 Task: Create a section Agile Ambassadors and in the section, add a milestone Performance Improvements in the project AgileBazaar
Action: Mouse moved to (208, 575)
Screenshot: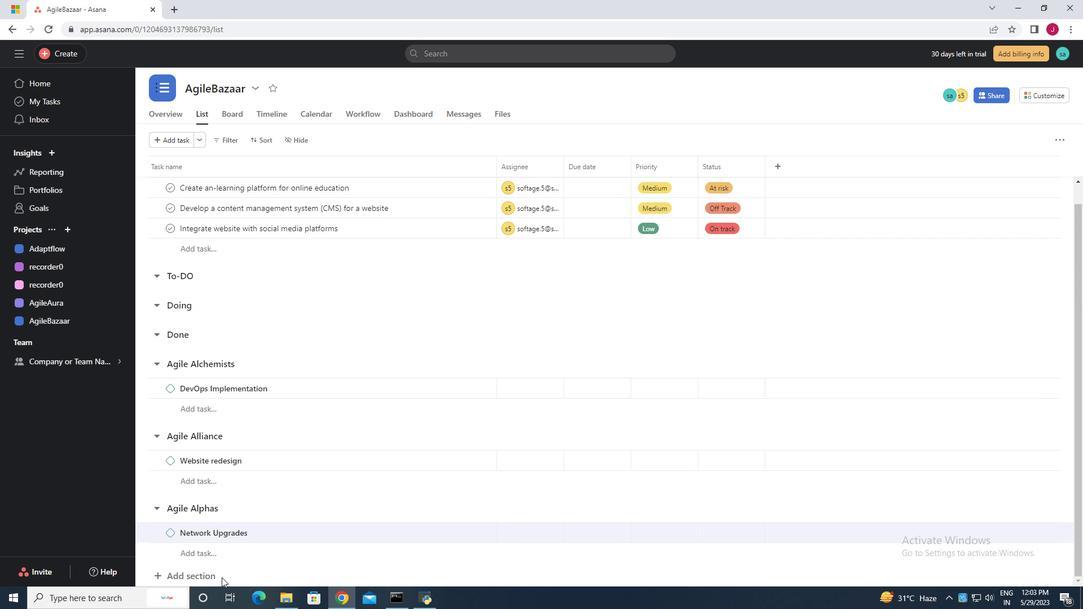 
Action: Mouse pressed left at (208, 575)
Screenshot: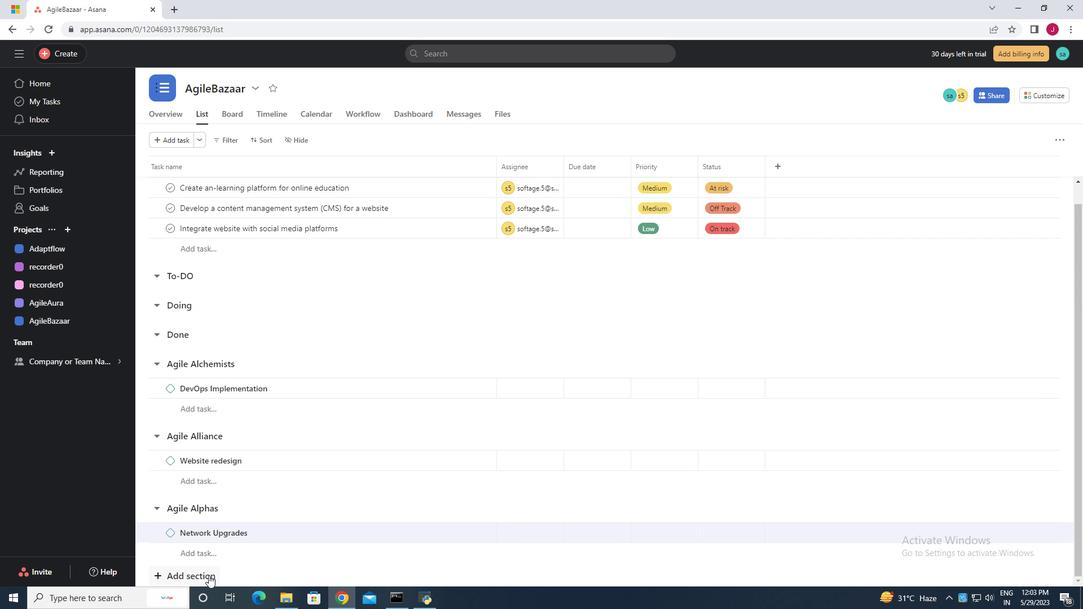 
Action: Mouse moved to (210, 577)
Screenshot: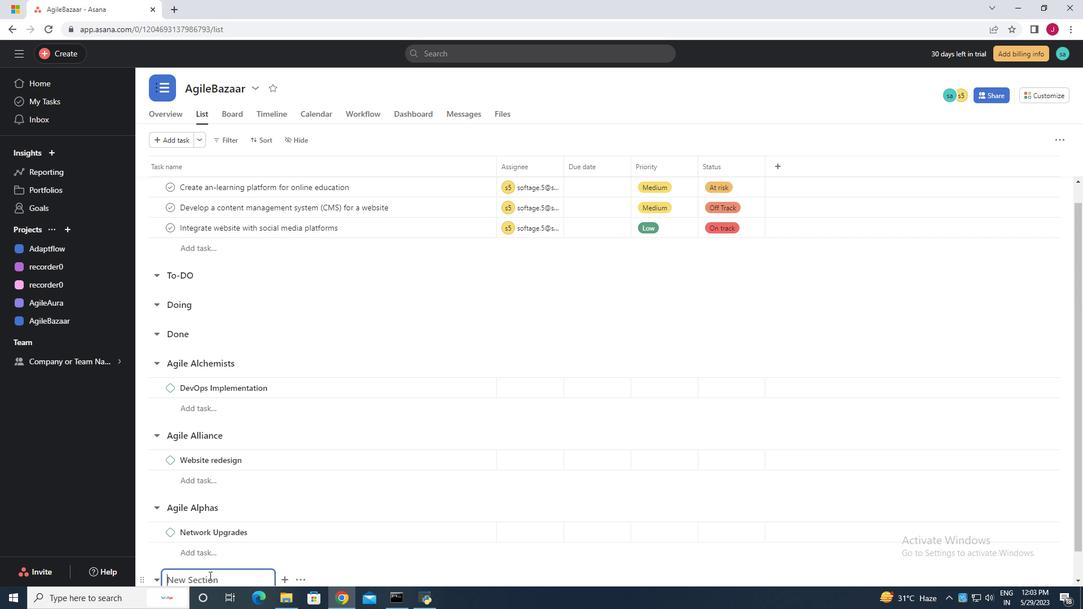 
Action: Mouse scrolled (210, 576) with delta (0, 0)
Screenshot: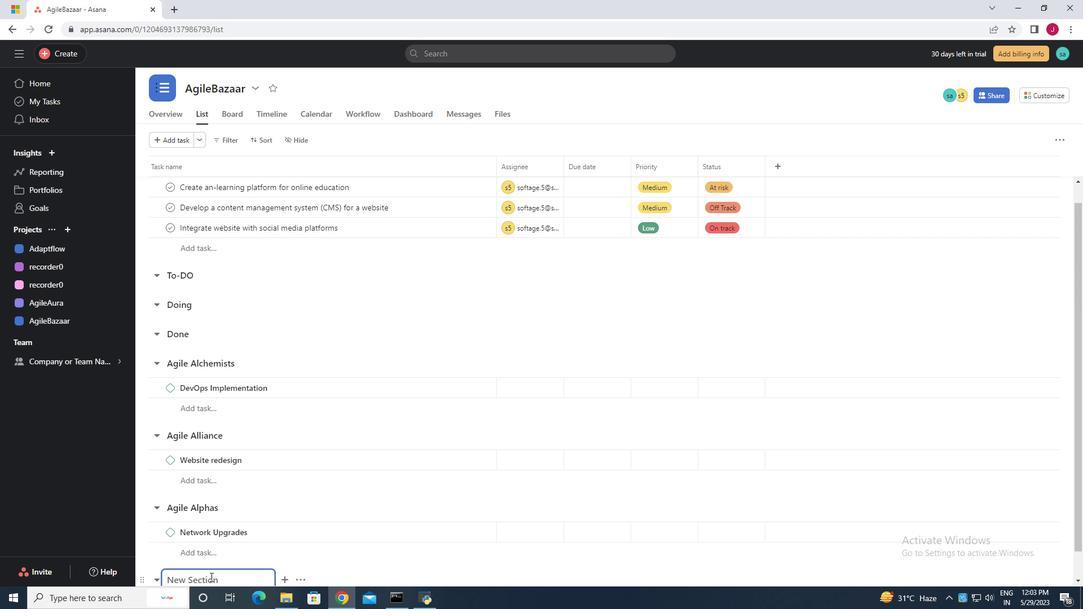 
Action: Mouse scrolled (210, 576) with delta (0, 0)
Screenshot: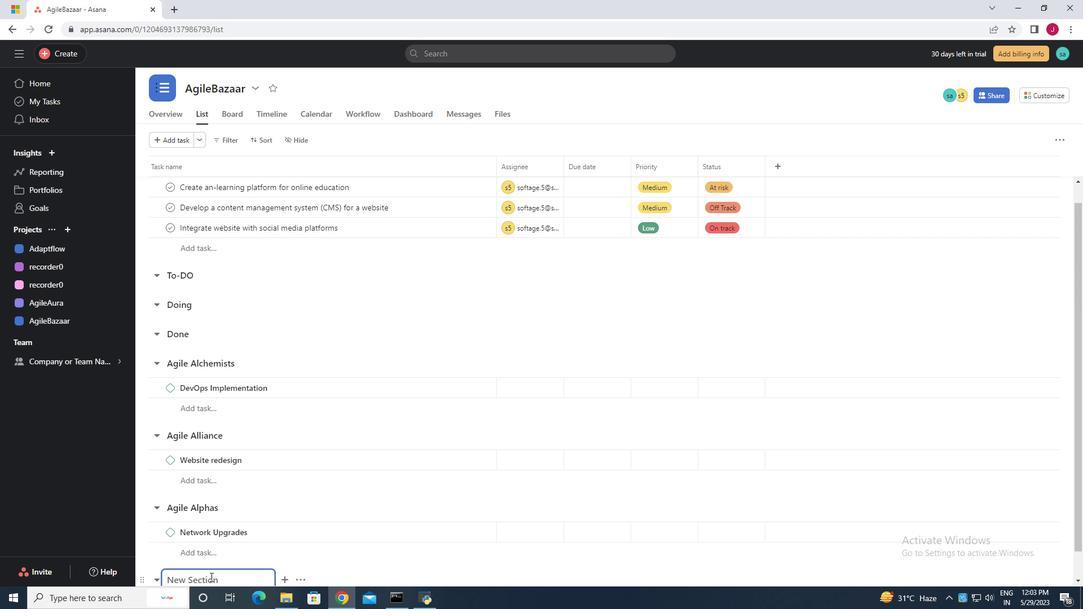 
Action: Mouse scrolled (210, 576) with delta (0, 0)
Screenshot: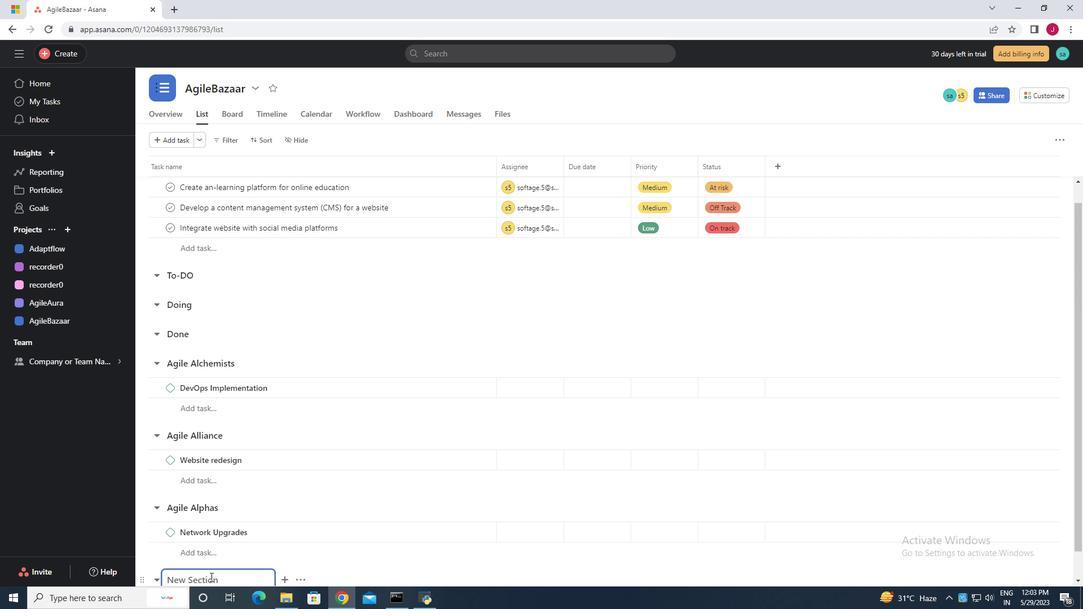 
Action: Mouse scrolled (210, 576) with delta (0, 0)
Screenshot: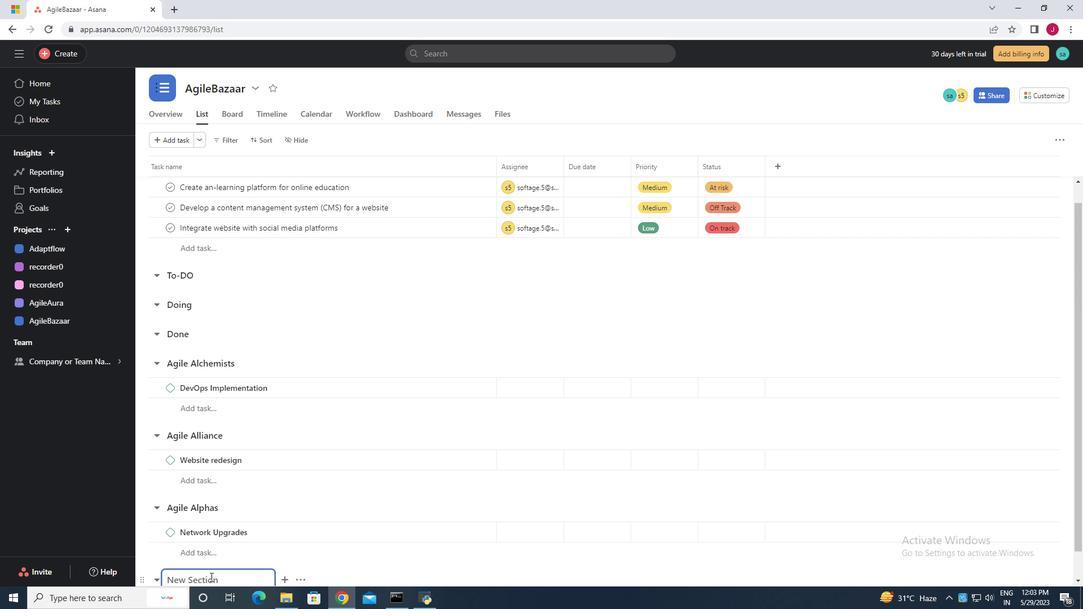 
Action: Mouse scrolled (210, 576) with delta (0, 0)
Screenshot: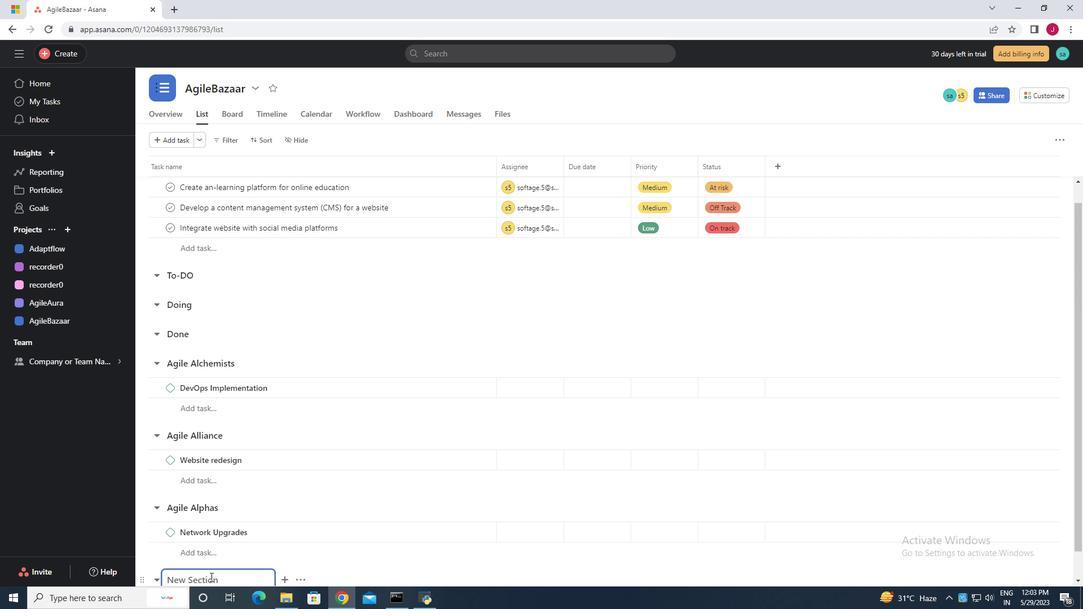 
Action: Key pressed <Key.caps_lock>A<Key.caps_lock>gile<Key.space><Key.caps_lock>A<Key.caps_lock>mbassador
Screenshot: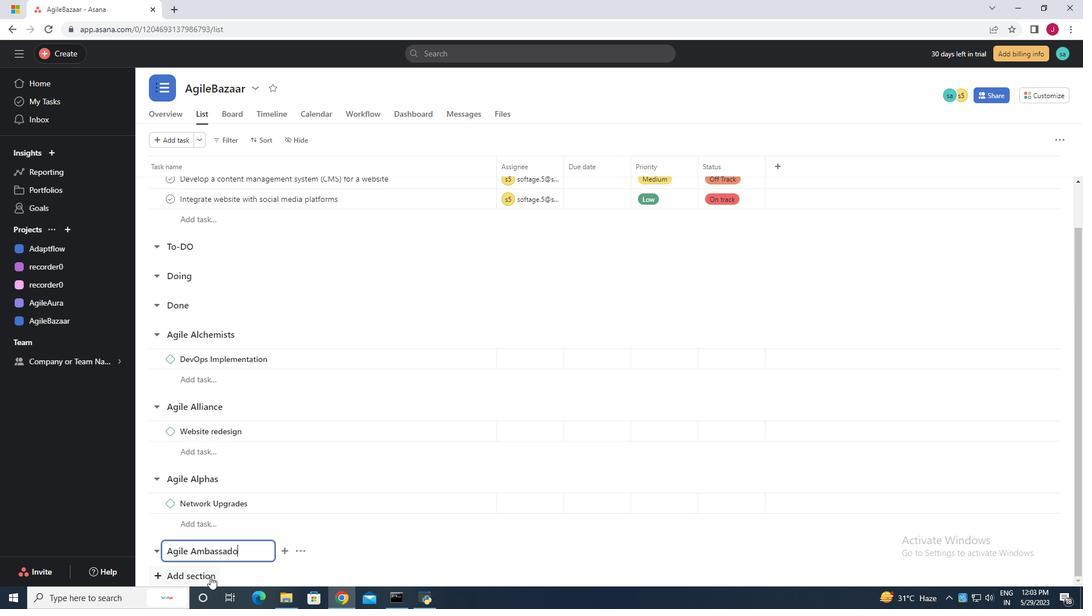 
Action: Mouse moved to (293, 551)
Screenshot: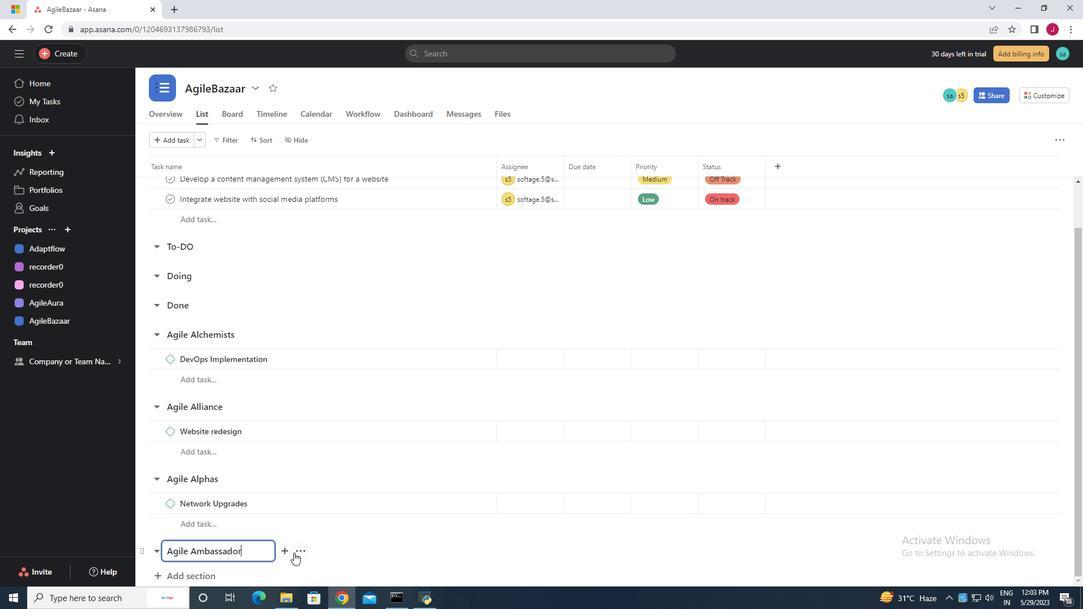 
Action: Key pressed <Key.enter>
Screenshot: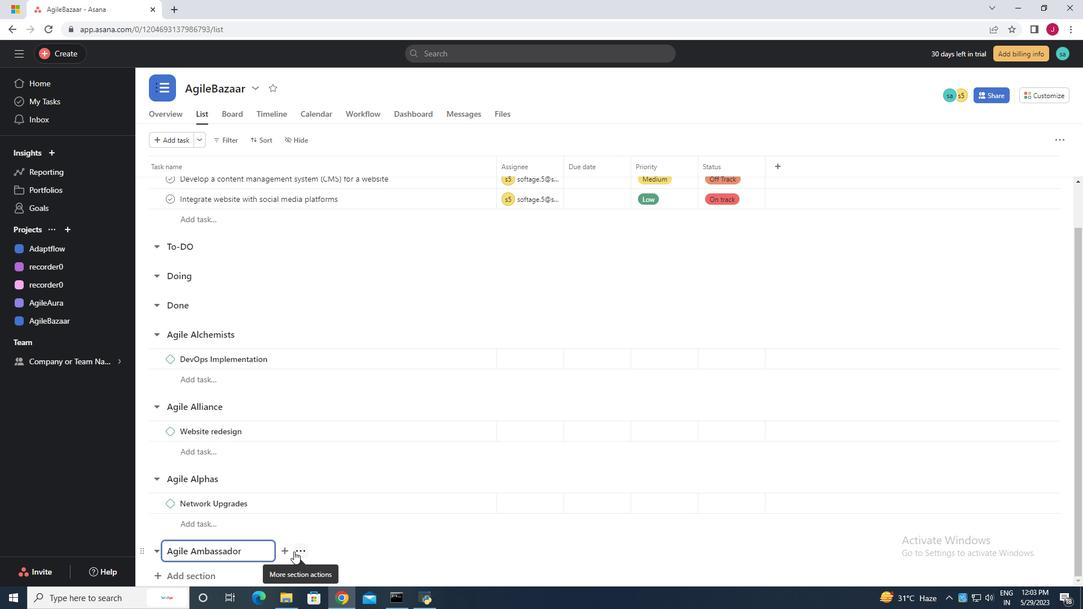
Action: Mouse moved to (295, 572)
Screenshot: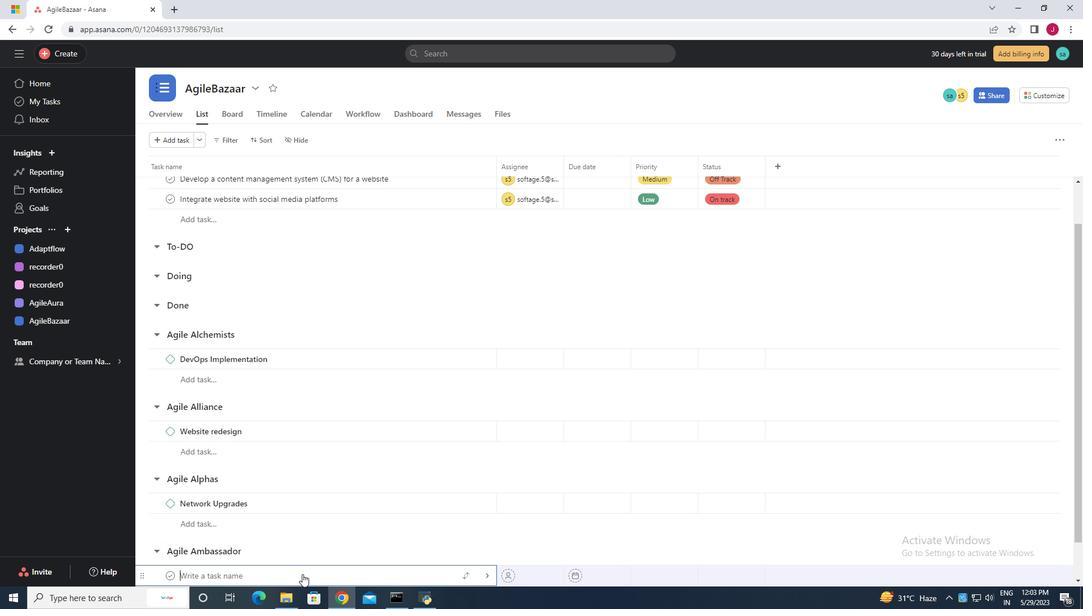 
Action: Key pressed <Key.caps_lock>P<Key.caps_lock>erformance<Key.space><Key.caps_lock>I<Key.caps_lock>mprovements
Screenshot: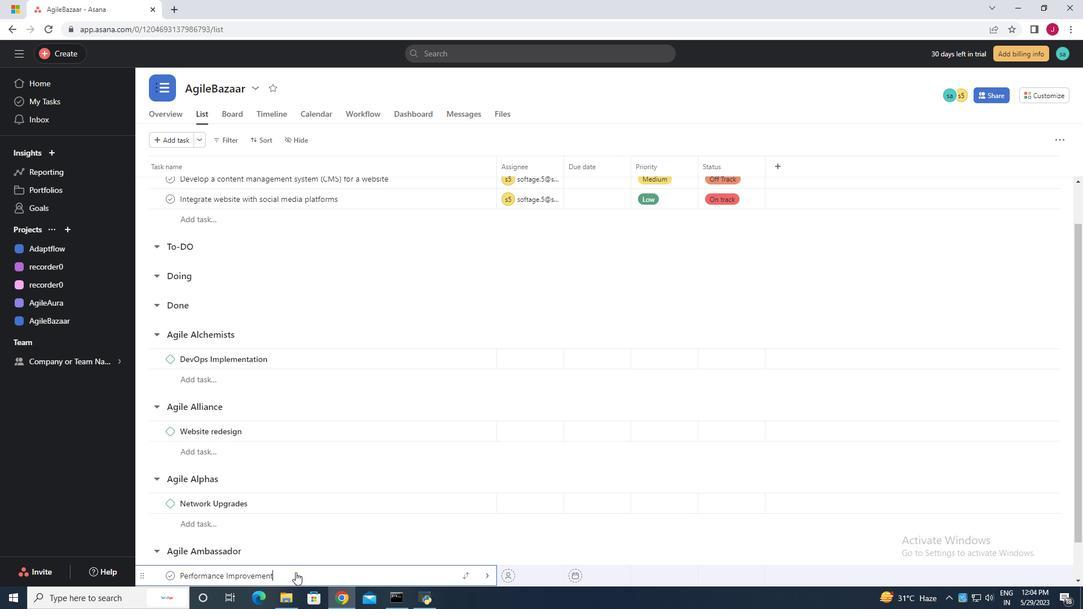 
Action: Mouse moved to (490, 576)
Screenshot: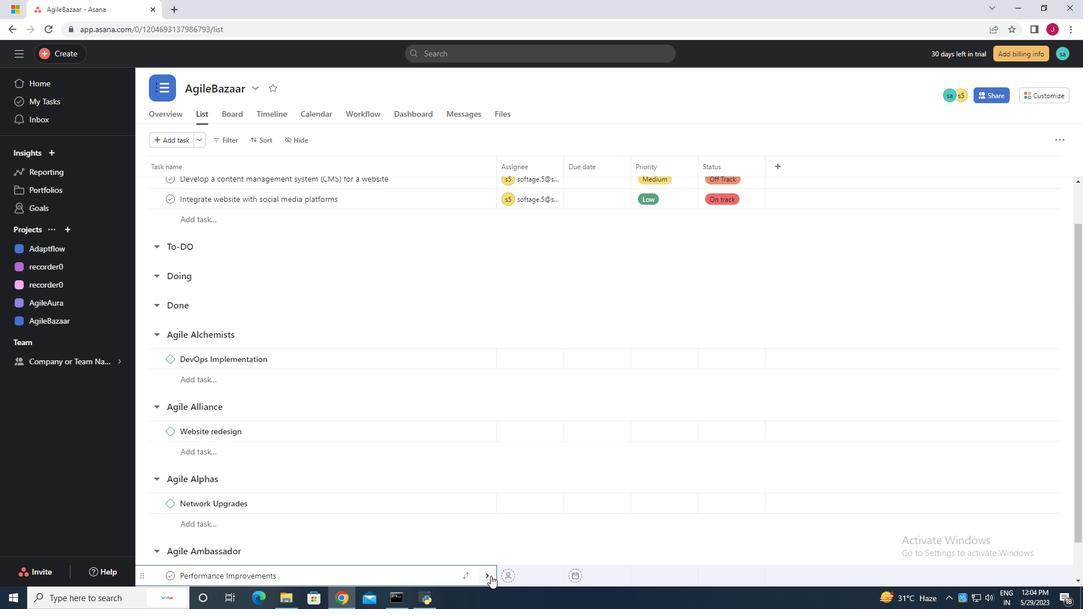 
Action: Mouse pressed left at (490, 576)
Screenshot: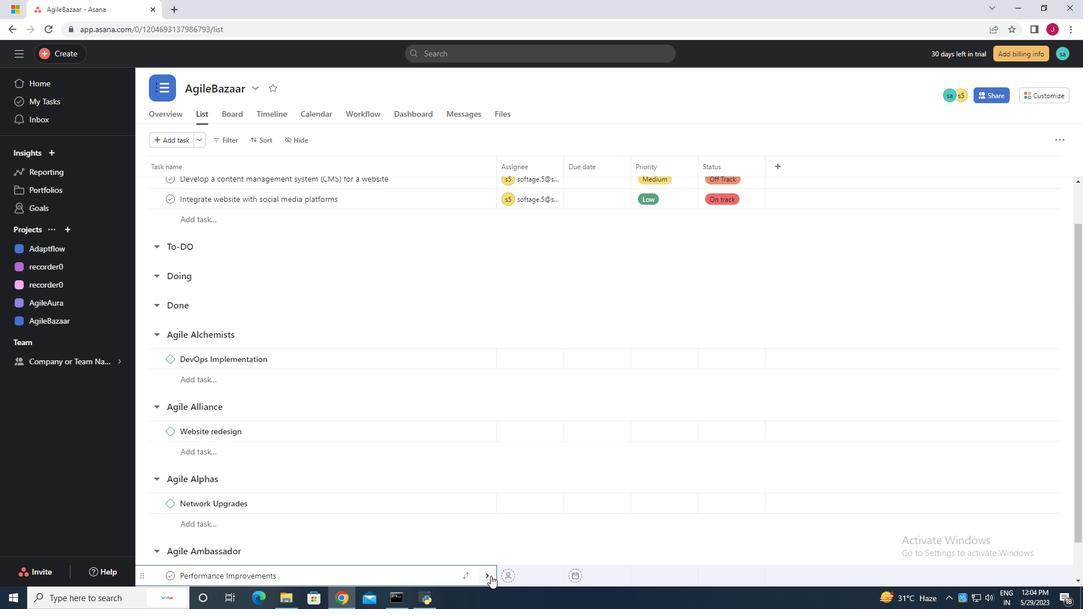 
Action: Mouse moved to (1040, 139)
Screenshot: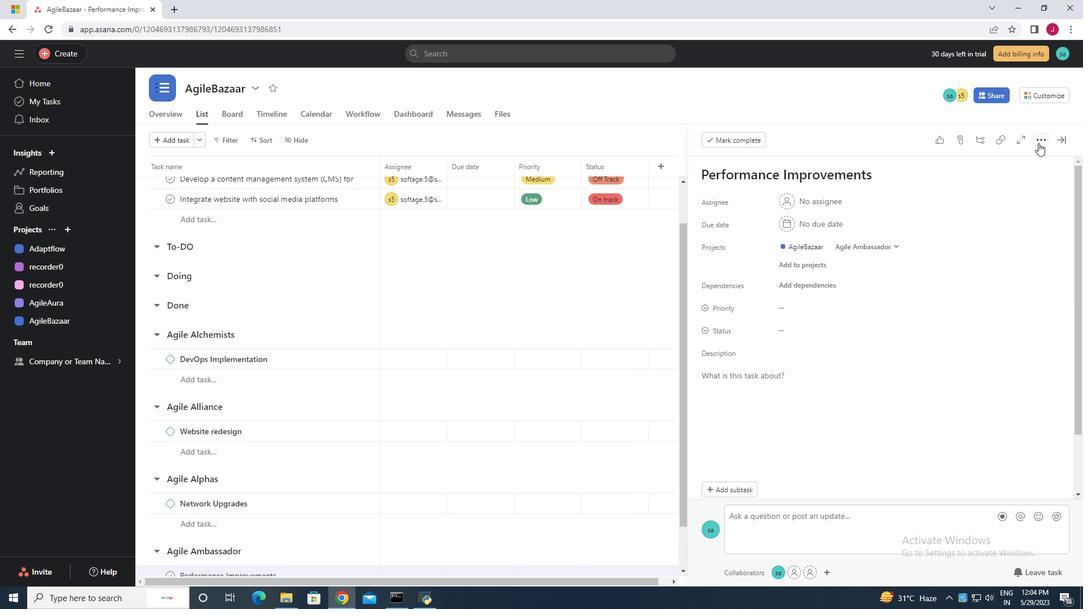 
Action: Mouse pressed left at (1040, 139)
Screenshot: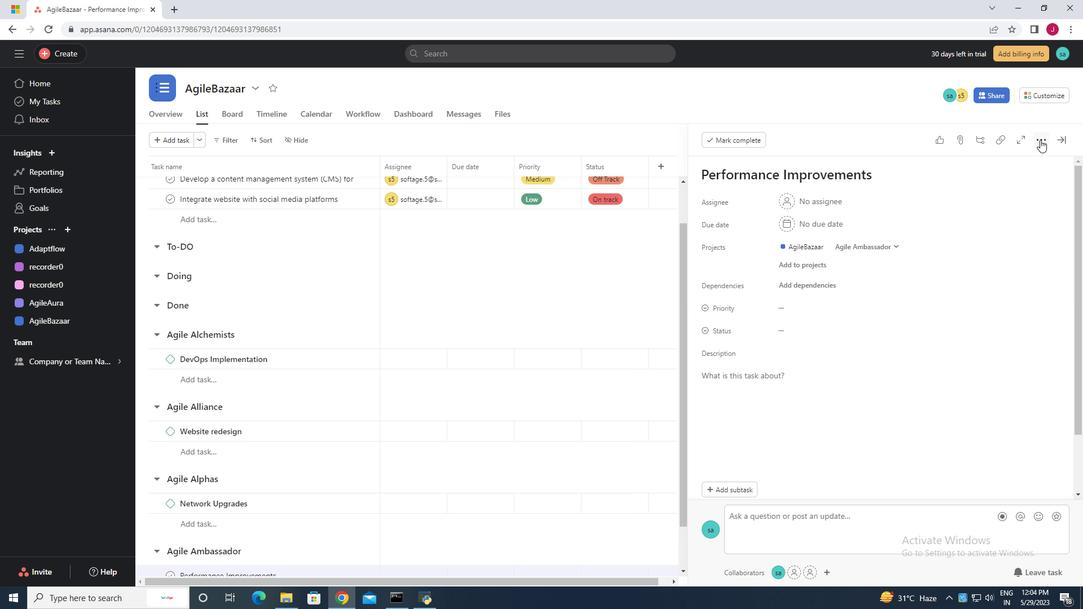 
Action: Mouse moved to (941, 182)
Screenshot: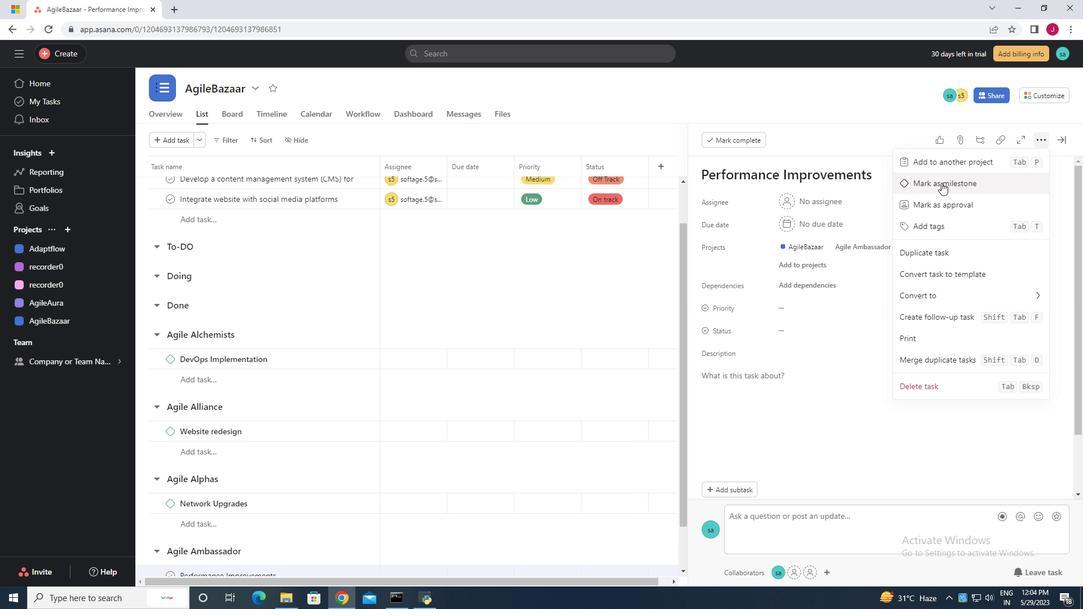
Action: Mouse pressed left at (941, 182)
Screenshot: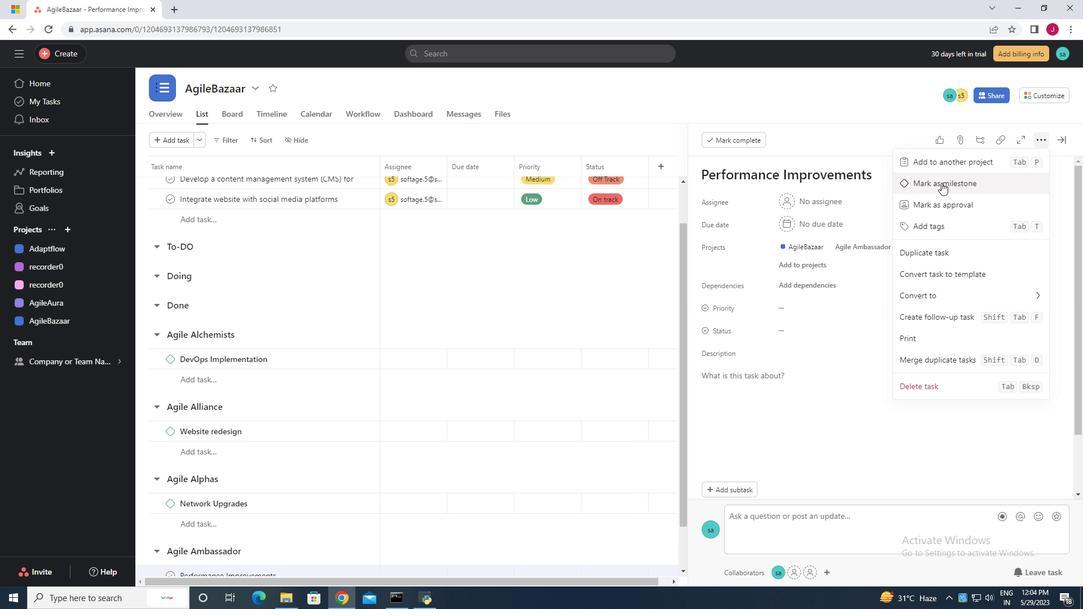 
Action: Mouse moved to (576, 293)
Screenshot: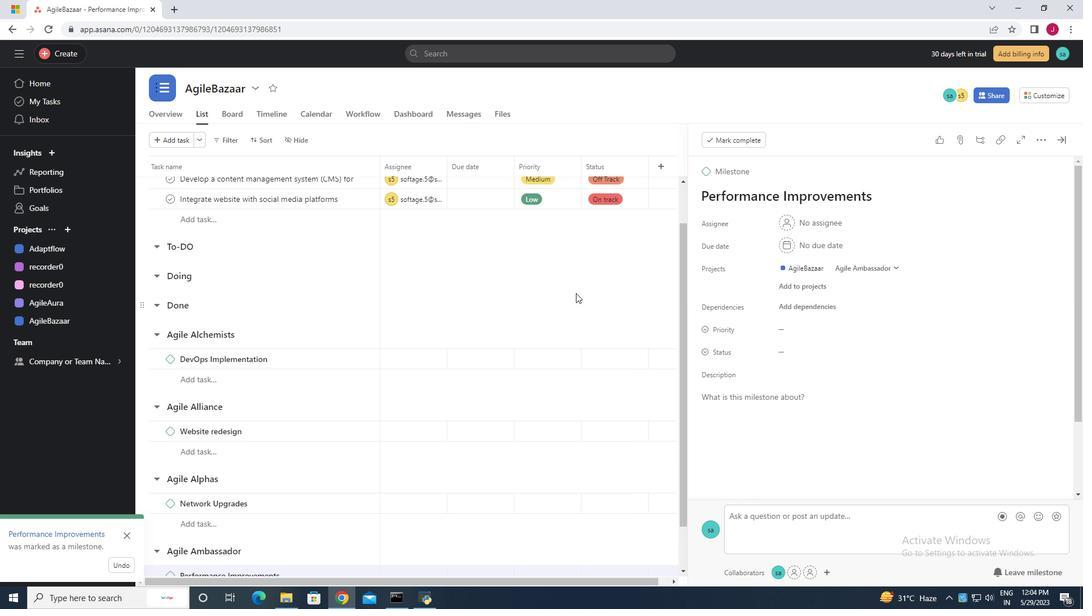 
Action: Mouse pressed left at (576, 293)
Screenshot: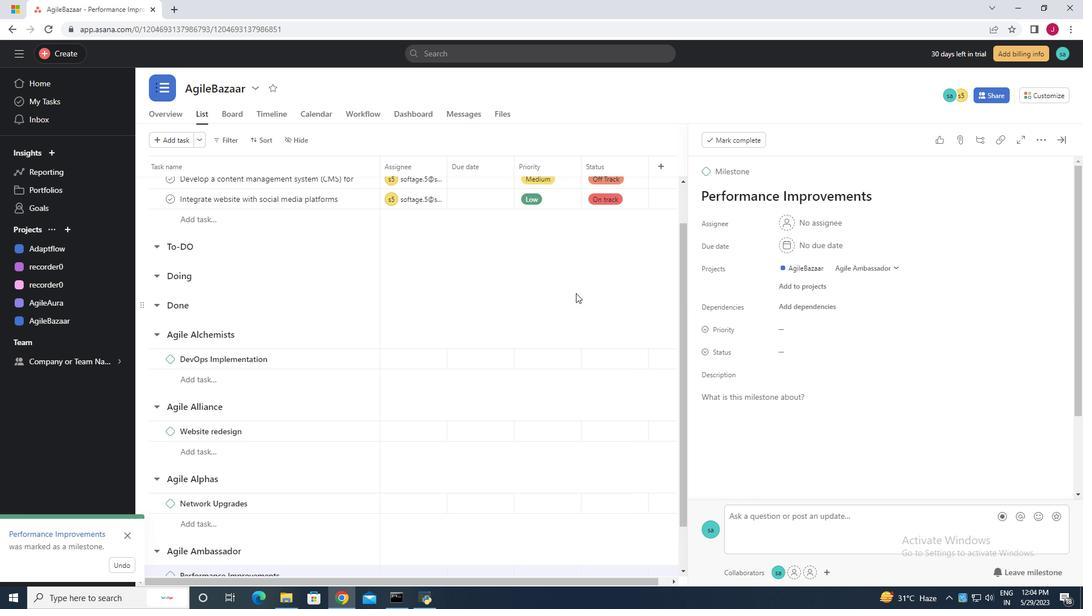 
